Task: Create a task  Implement a new virtual private network (VPN) system for a company , assign it to team member softage.2@softage.net in the project AgileMatrix and update the status of the task to  Off Track , set the priority of the task to Medium
Action: Mouse moved to (598, 431)
Screenshot: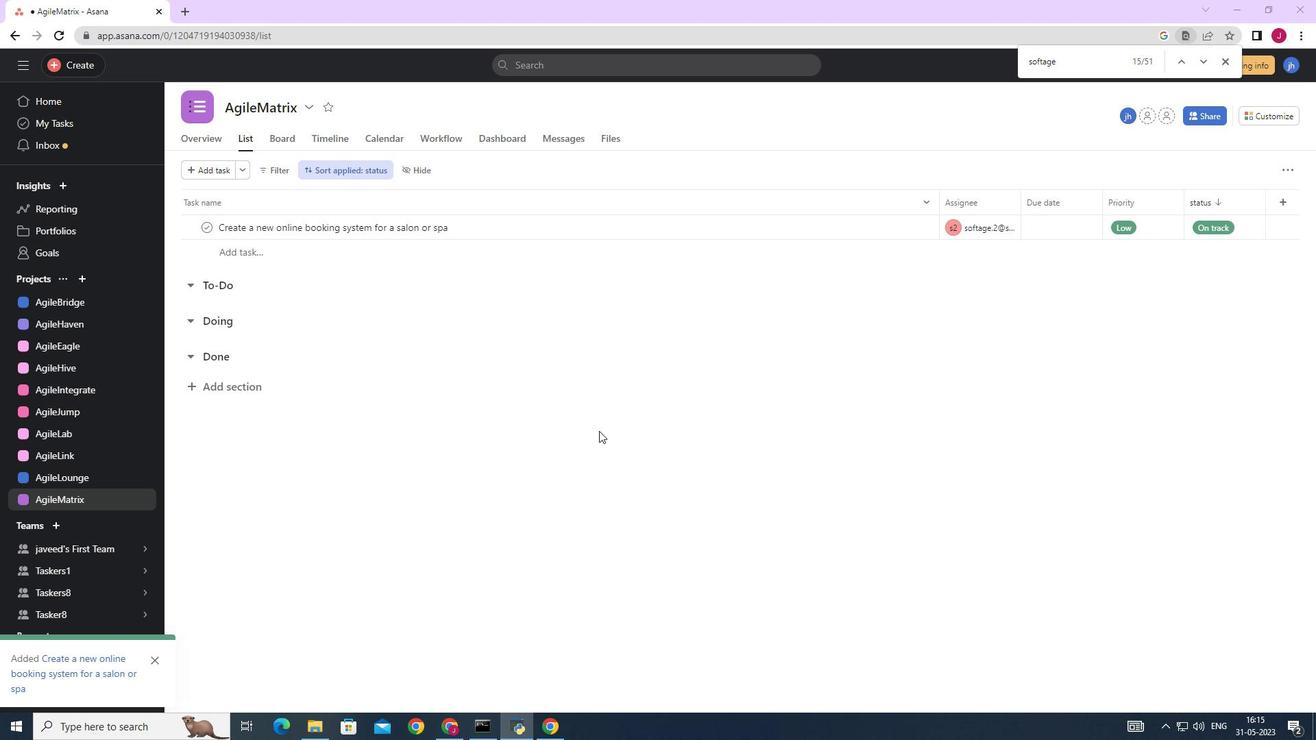 
Action: Mouse scrolled (598, 432) with delta (0, 0)
Screenshot: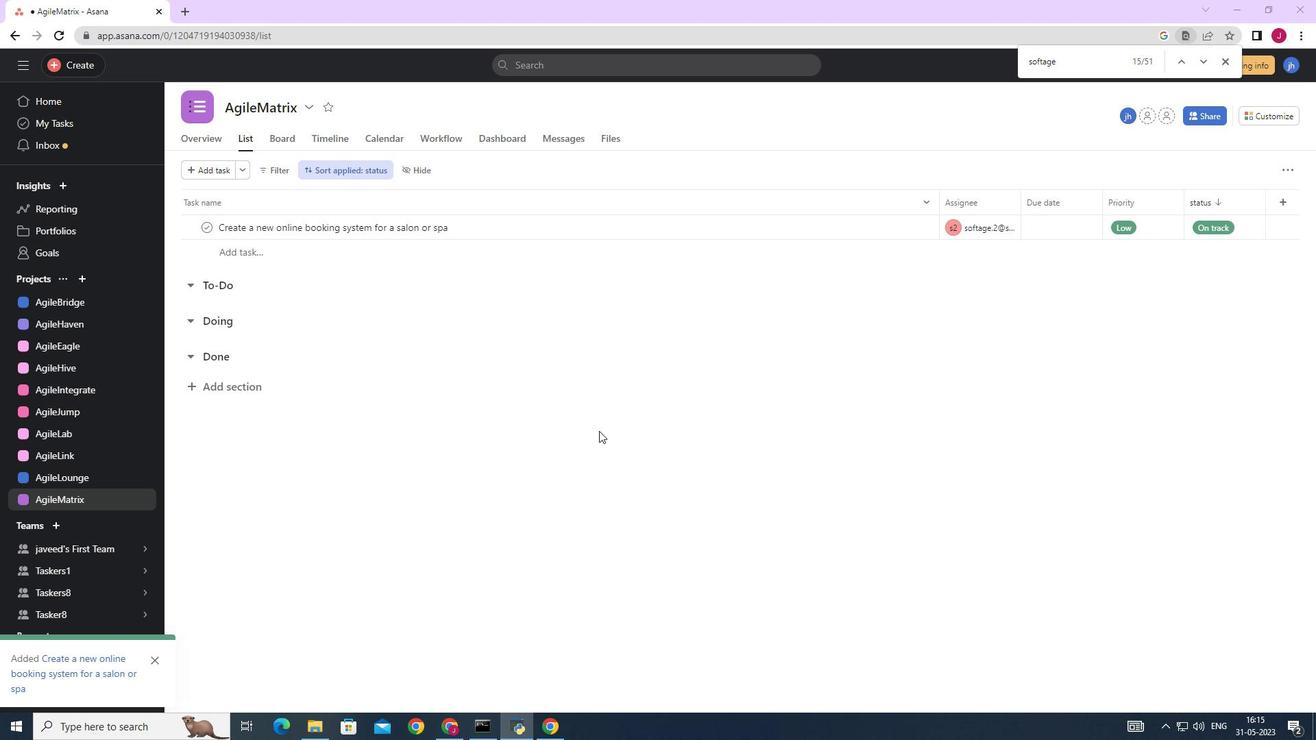 
Action: Mouse moved to (596, 432)
Screenshot: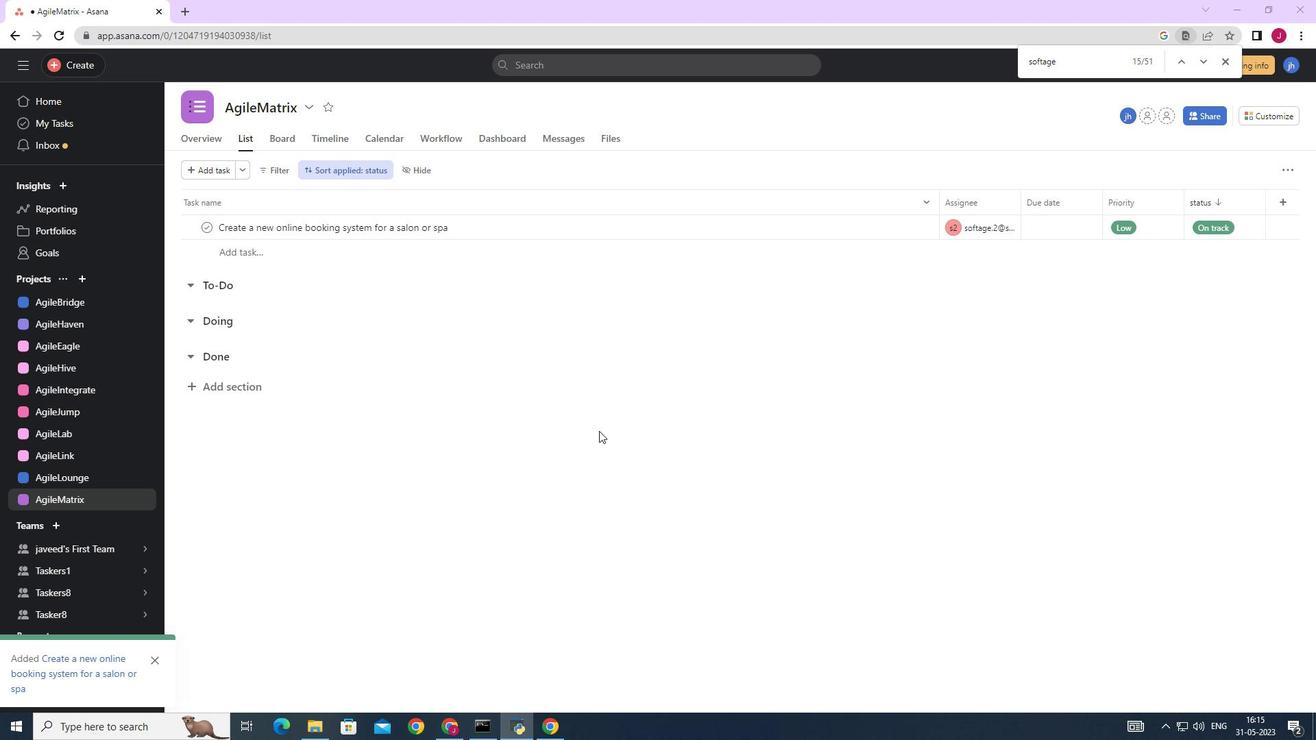 
Action: Mouse scrolled (596, 433) with delta (0, 0)
Screenshot: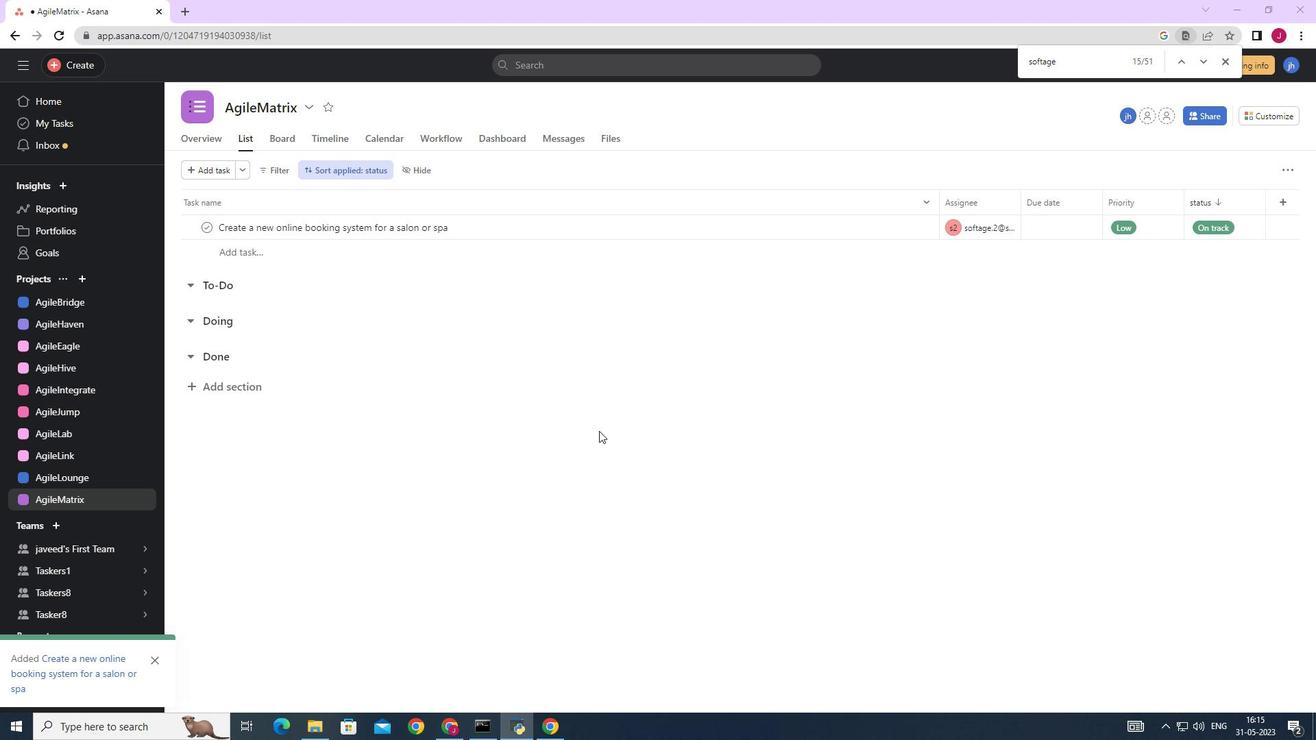 
Action: Mouse moved to (79, 59)
Screenshot: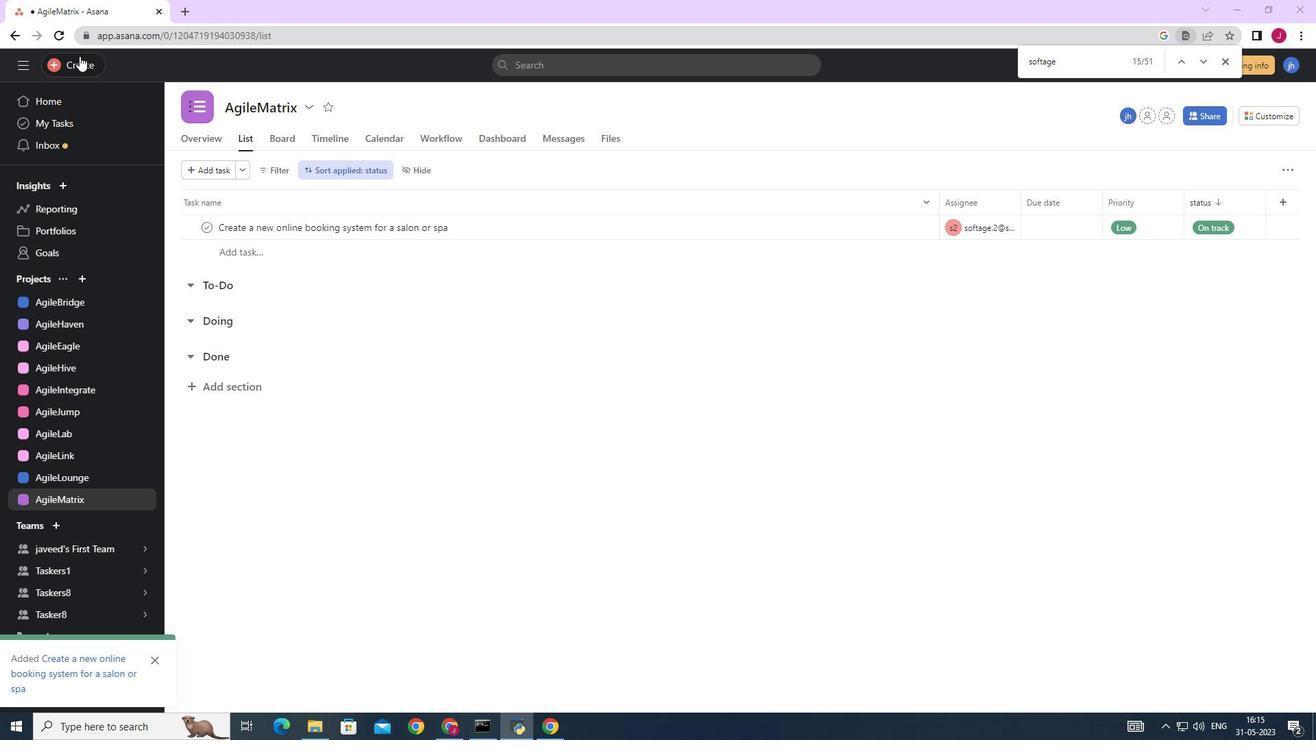 
Action: Mouse pressed left at (79, 59)
Screenshot: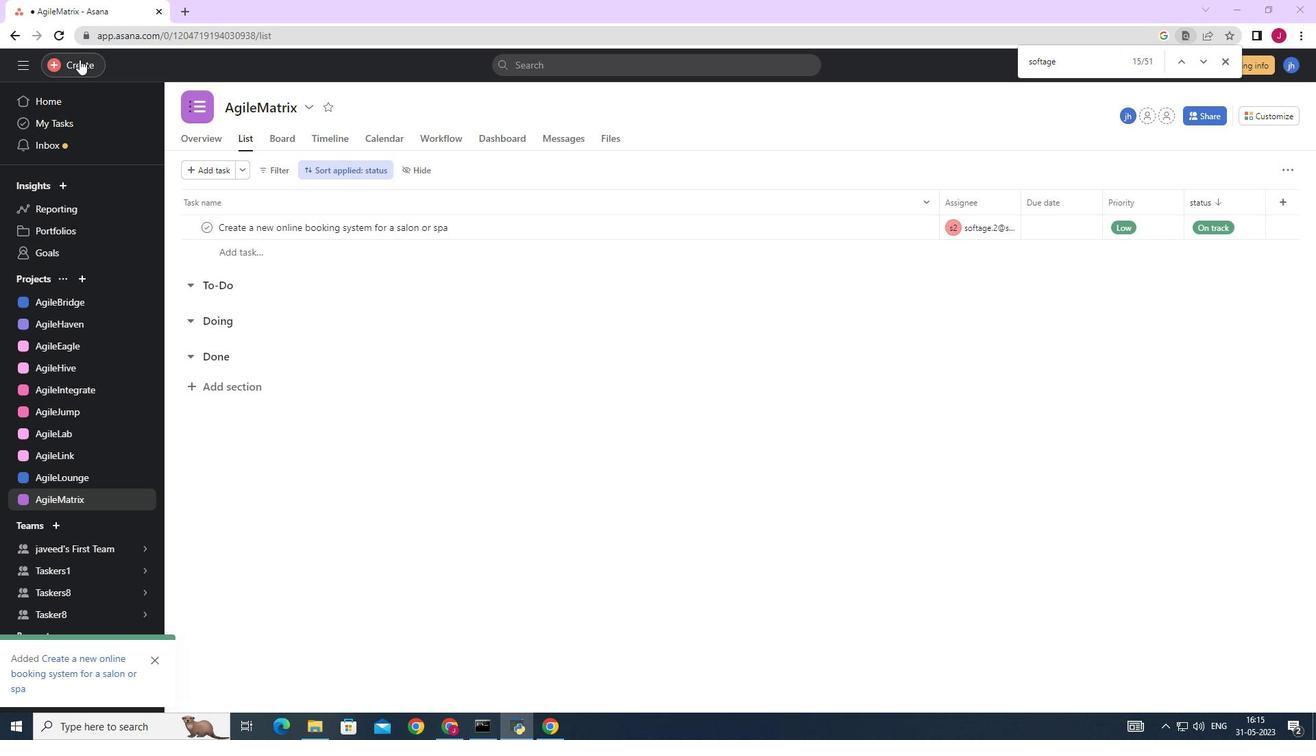 
Action: Mouse moved to (154, 69)
Screenshot: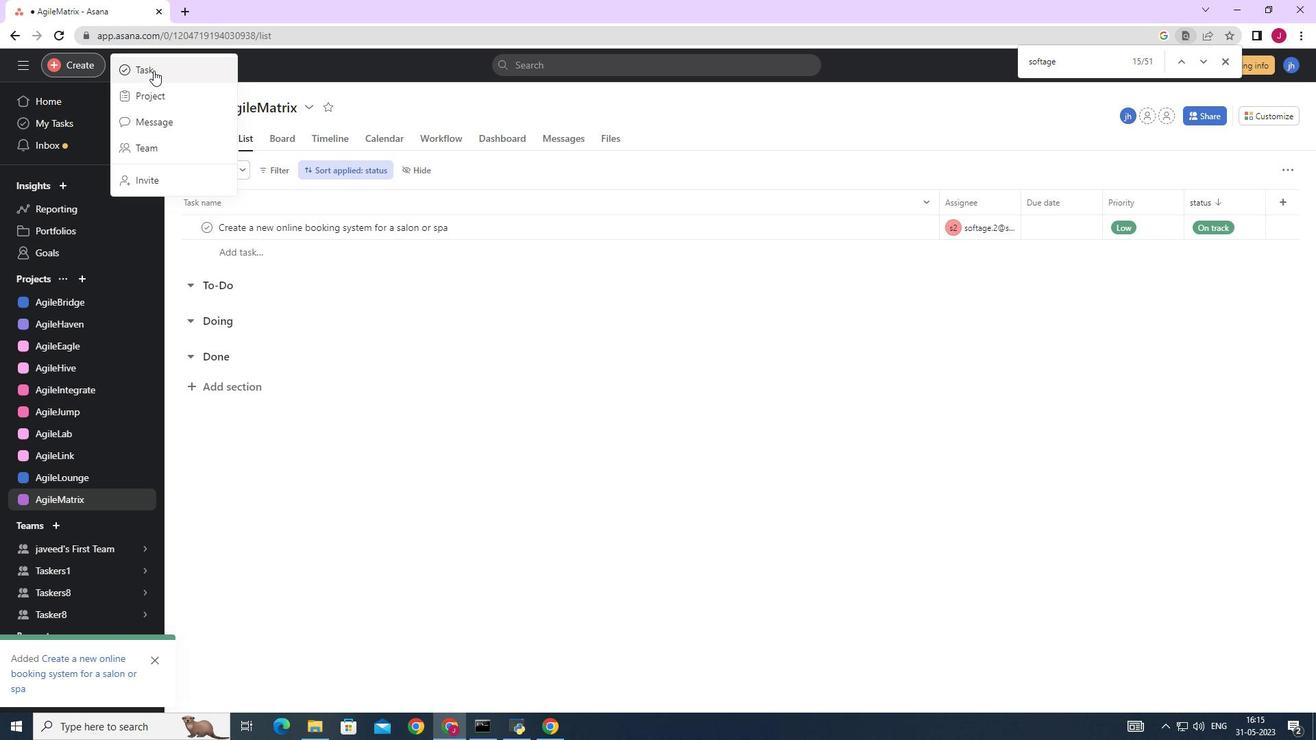 
Action: Mouse pressed left at (154, 69)
Screenshot: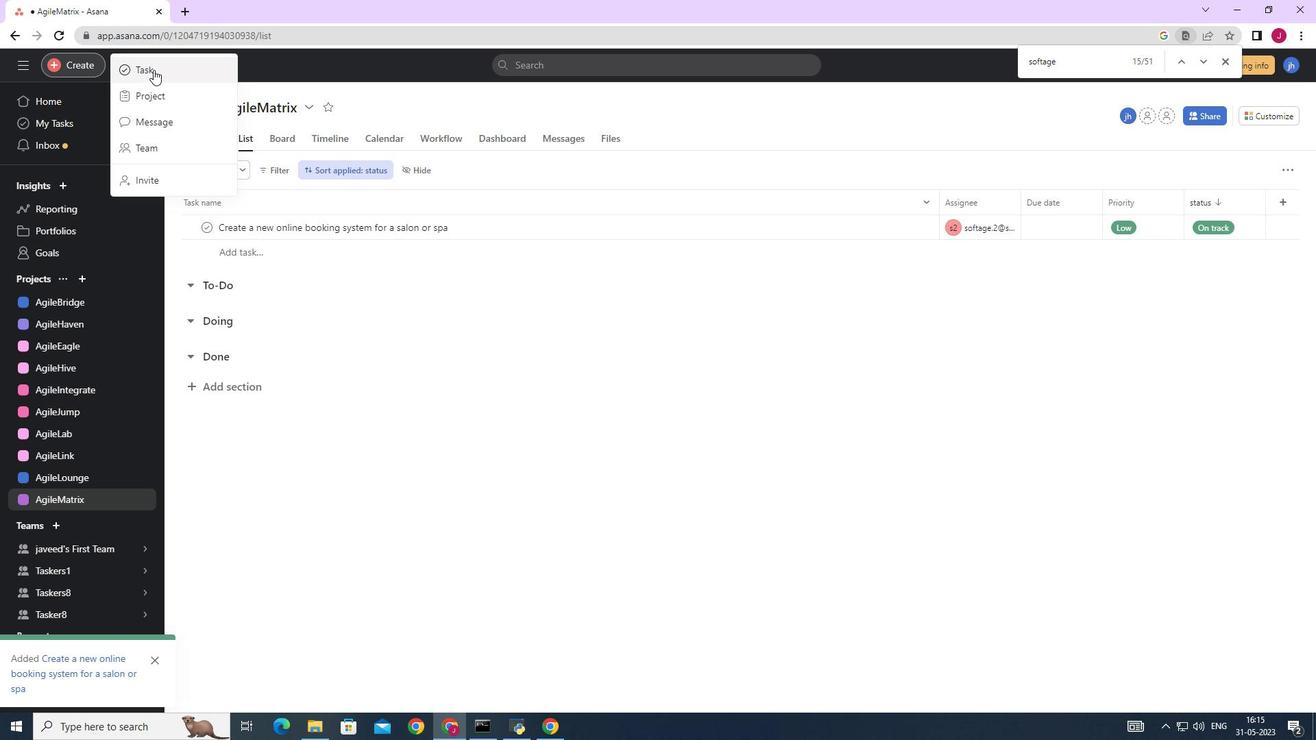 
Action: Mouse moved to (1072, 456)
Screenshot: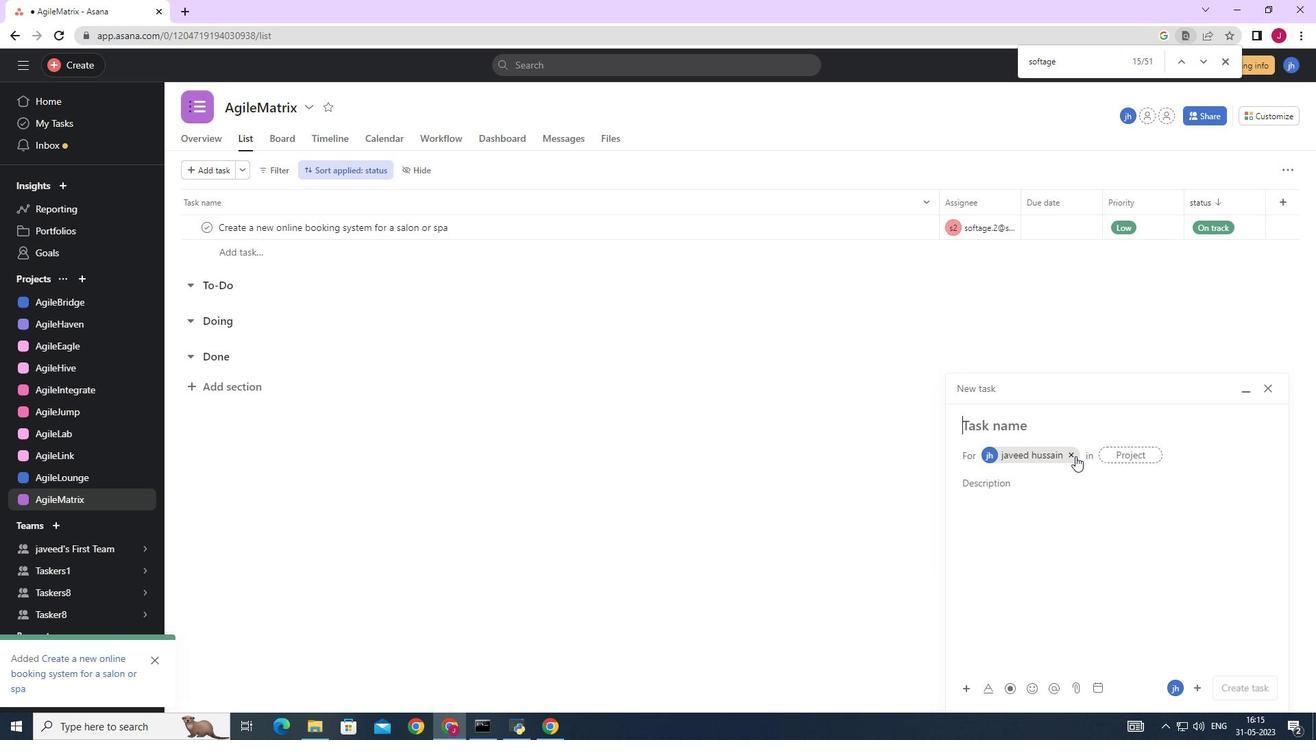 
Action: Mouse pressed left at (1072, 456)
Screenshot: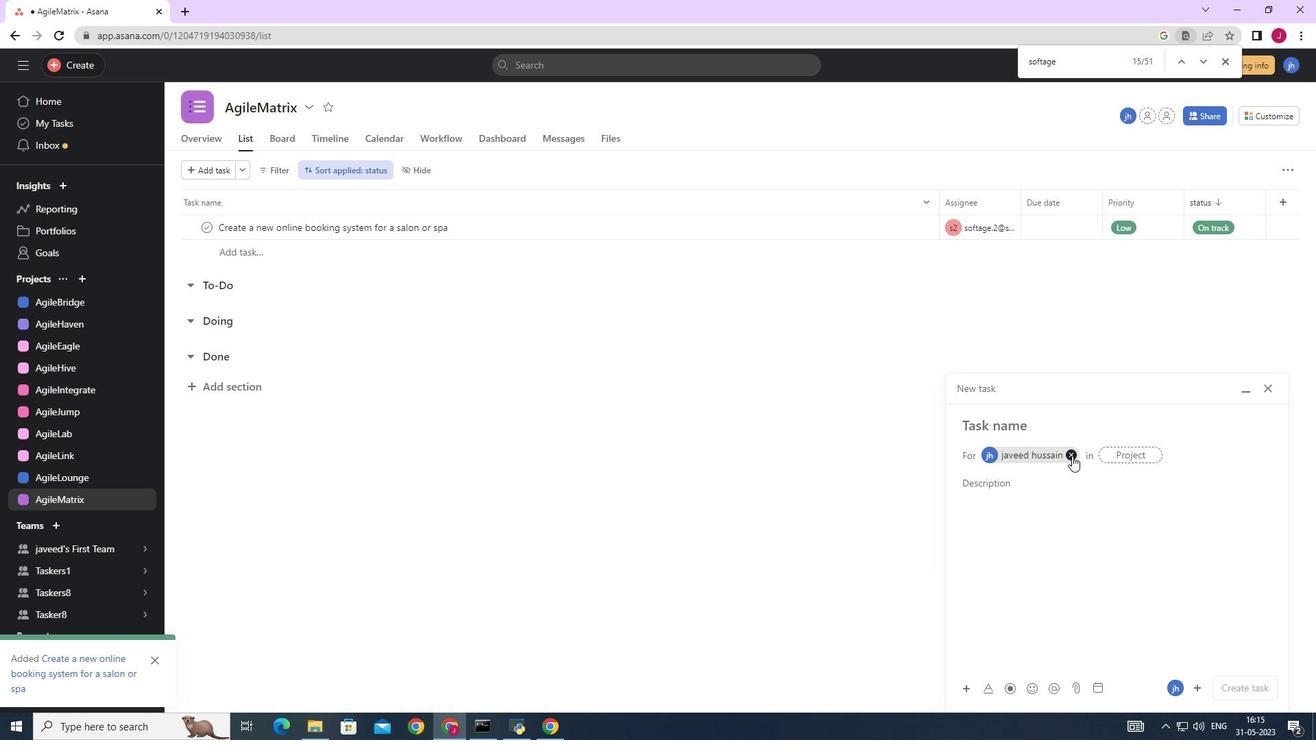 
Action: Mouse moved to (995, 429)
Screenshot: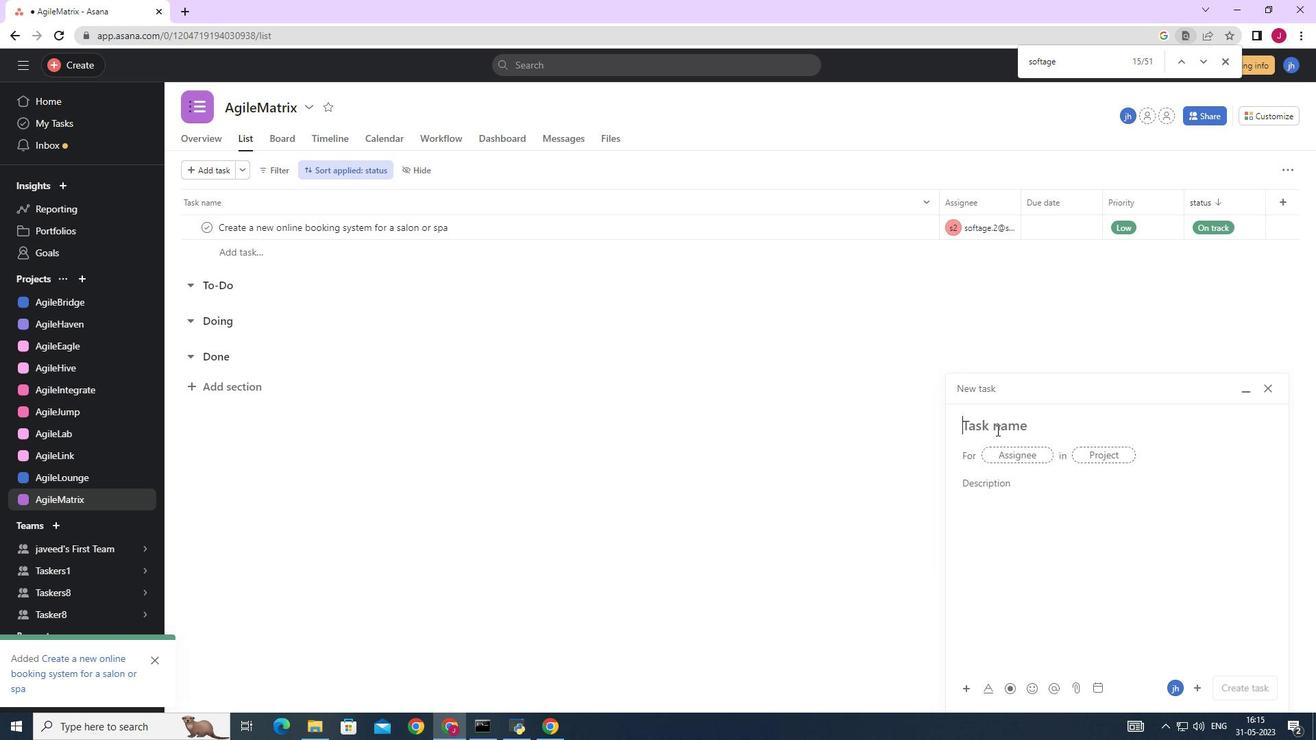 
Action: Key pressed <Key.caps_lock>I<Key.caps_lock>mplement<Key.space>a<Key.space>new<Key.space>virtual<Key.space>private<Key.space>network<Key.space><Key.shift_r>(<Key.caps_lock>V<Key.caps_lock><Key.caps_lock>PN<Key.shift_r><Key.shift_r><Key.shift_r><Key.shift_r><Key.shift_r><Key.shift_r><Key.shift_r><Key.shift_r><Key.shift_r><Key.shift_r><Key.shift_r><Key.shift_r>)<Key.space><Key.caps_lock>system<Key.space>for<Key.space>a<Key.space>comapny<Key.backspace><Key.backspace><Key.backspace><Key.backspace>pany<Key.space>
Screenshot: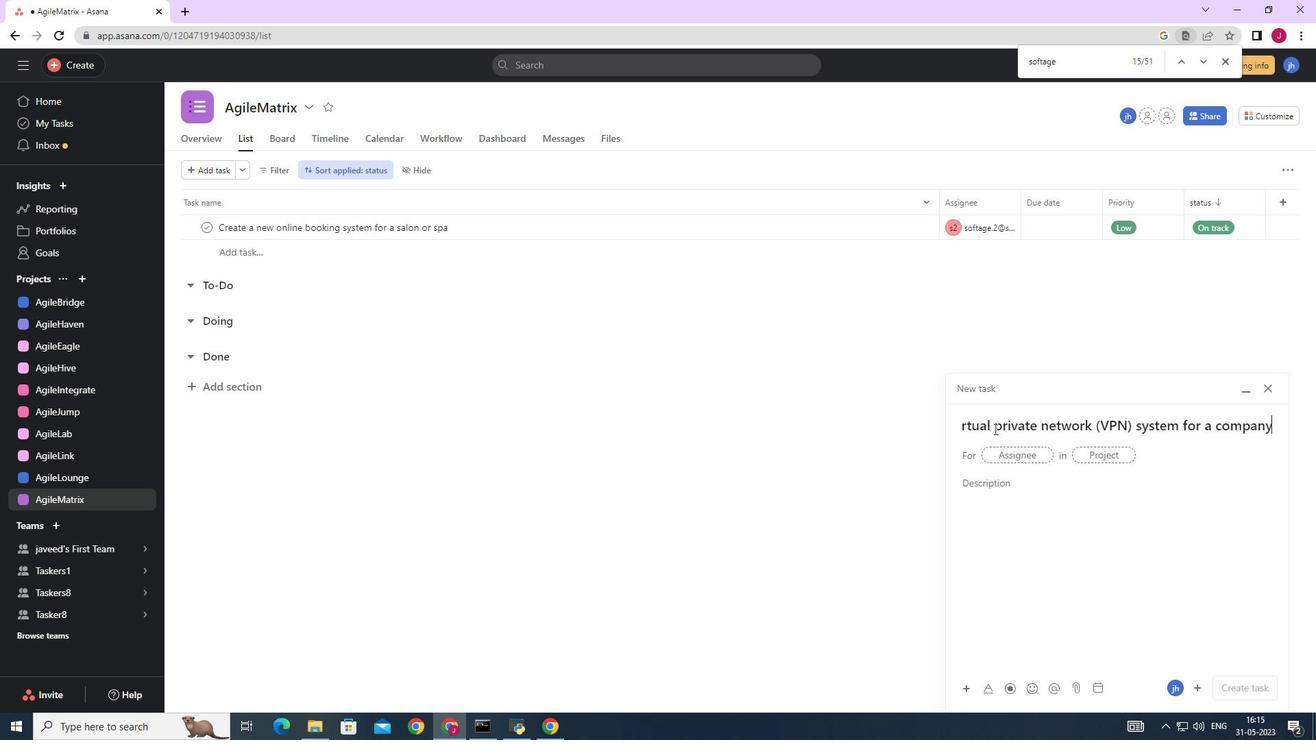 
Action: Mouse moved to (1016, 456)
Screenshot: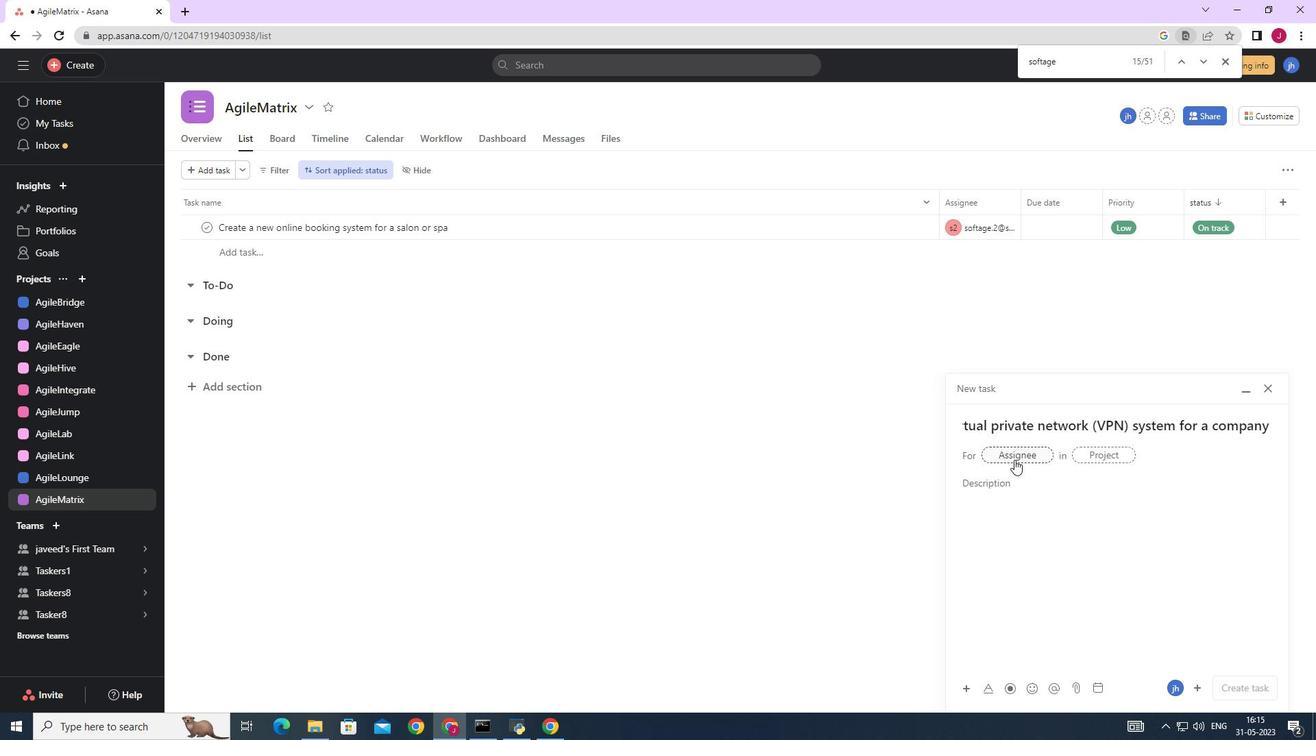 
Action: Mouse pressed left at (1016, 456)
Screenshot: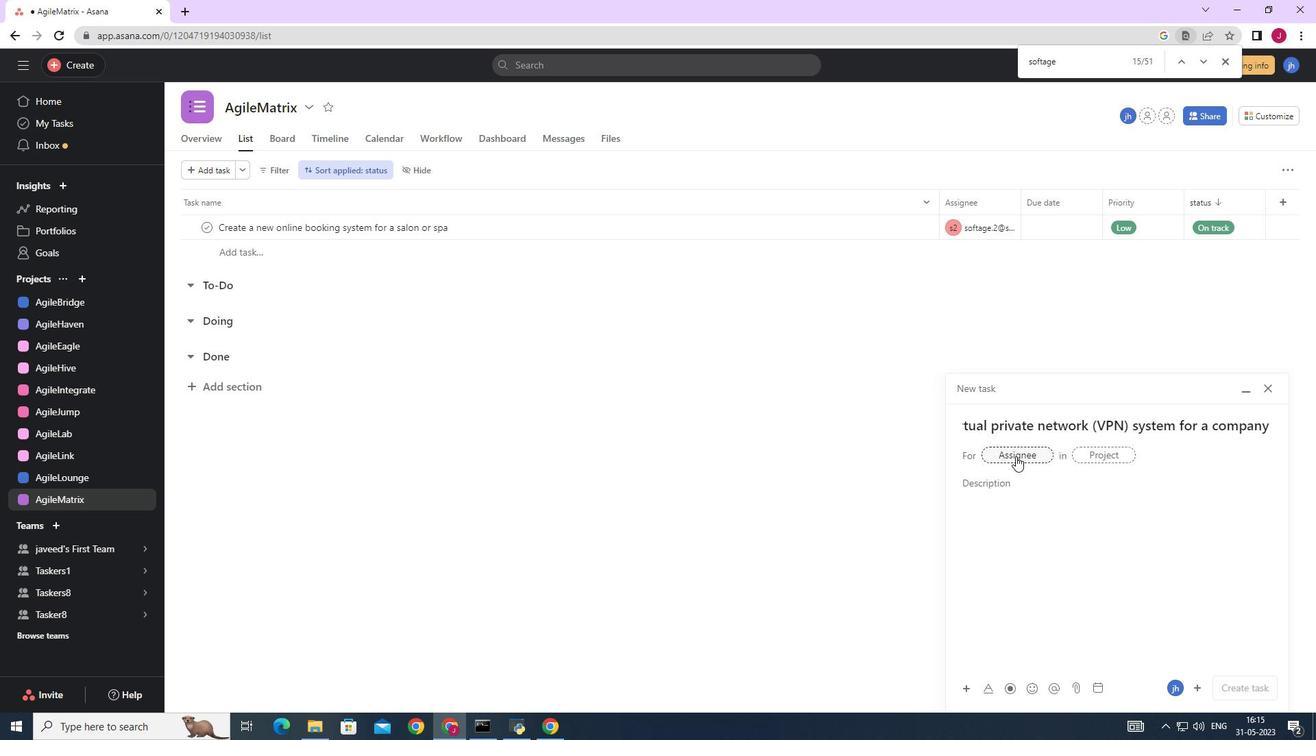 
Action: Key pressed softage
Screenshot: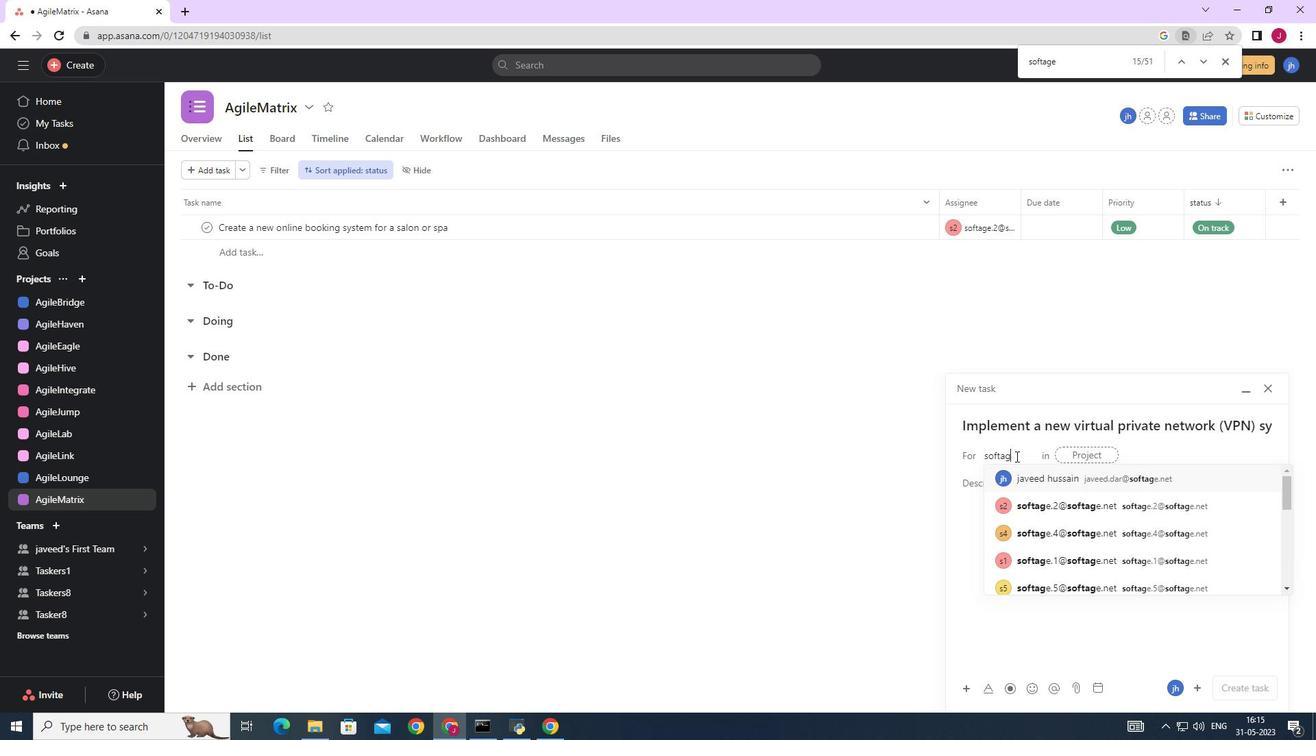 
Action: Mouse moved to (1069, 506)
Screenshot: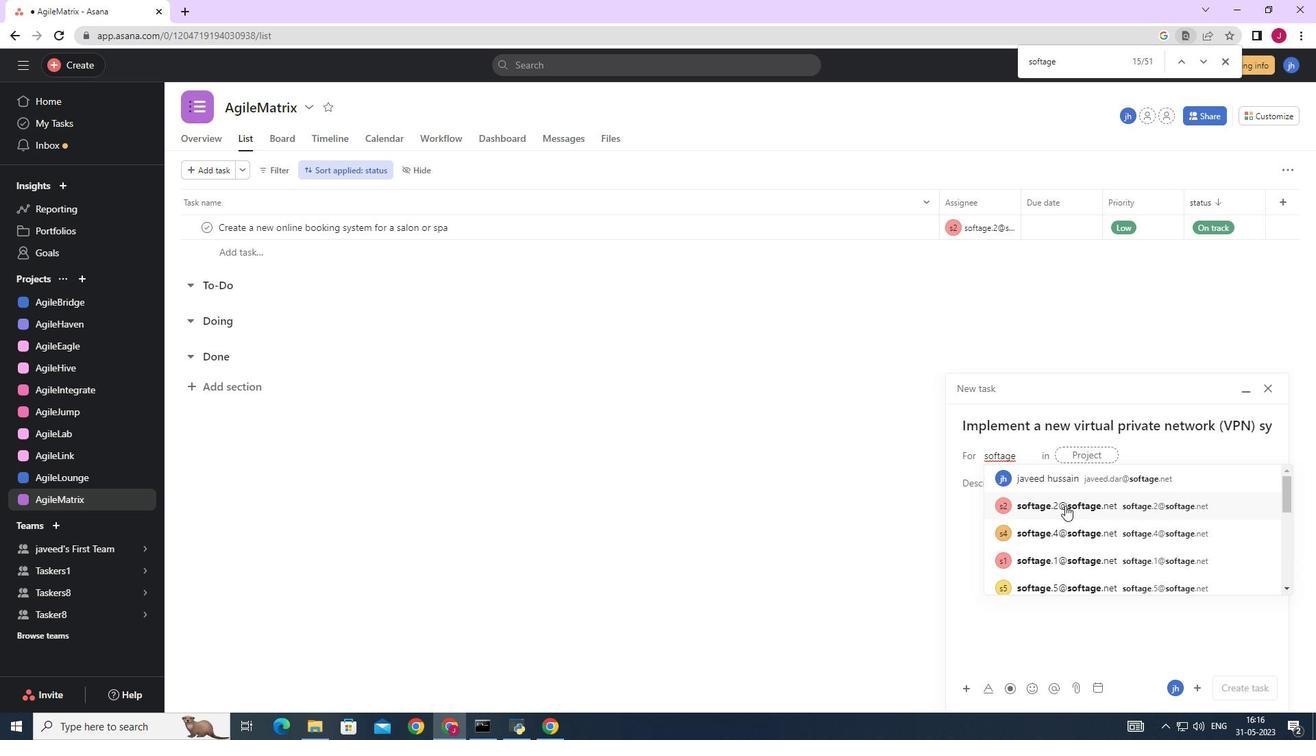 
Action: Mouse pressed left at (1069, 506)
Screenshot: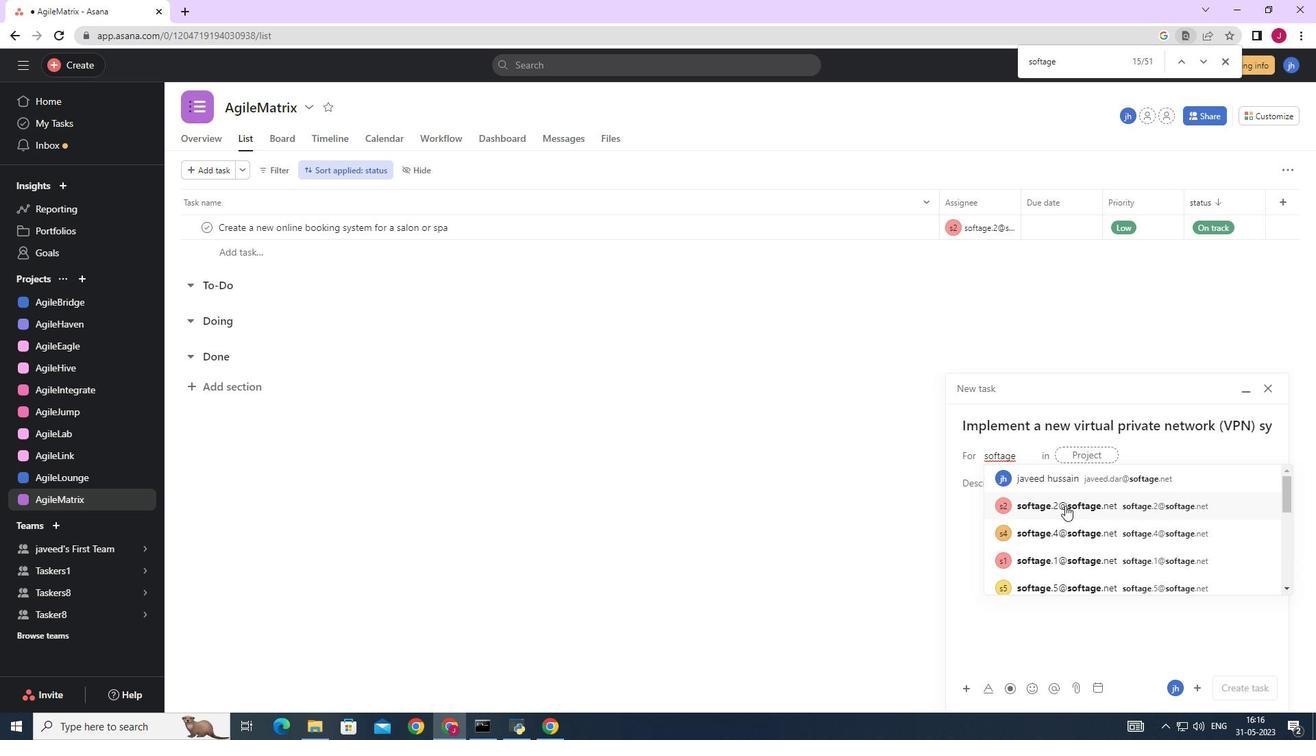 
Action: Mouse moved to (876, 478)
Screenshot: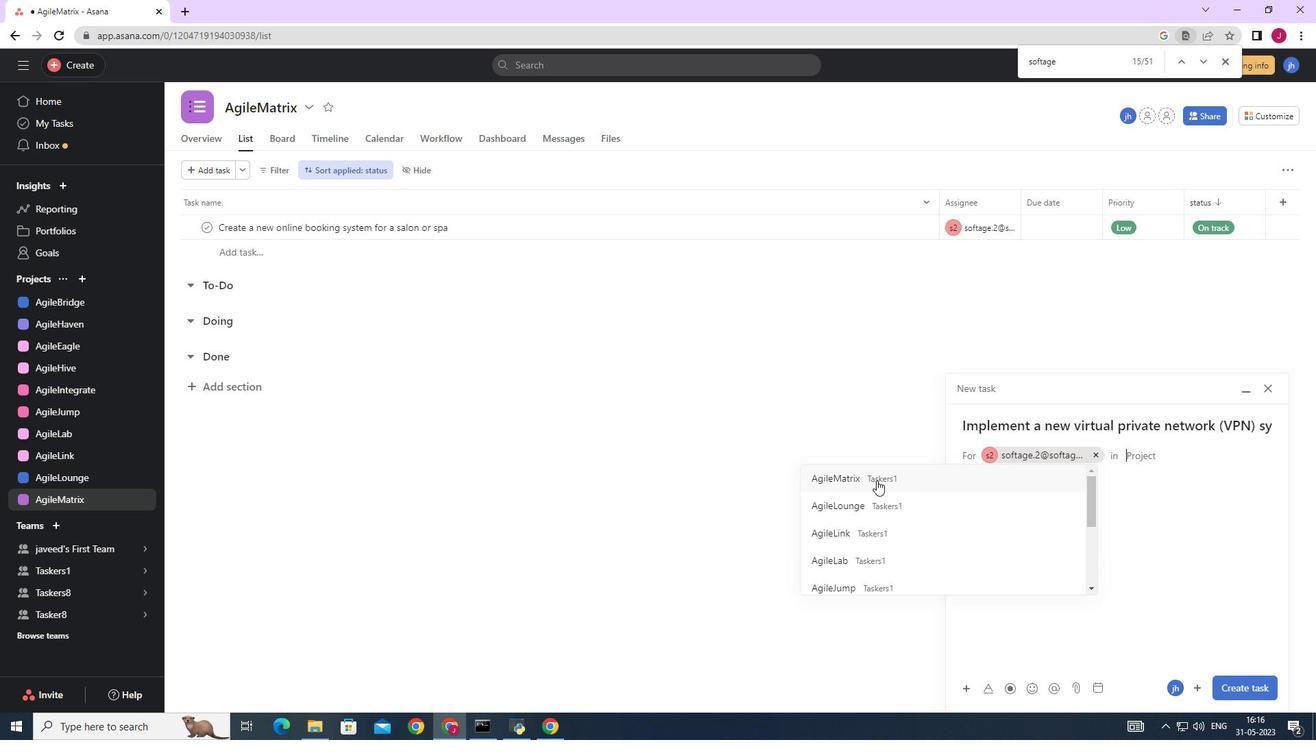 
Action: Mouse pressed left at (876, 478)
Screenshot: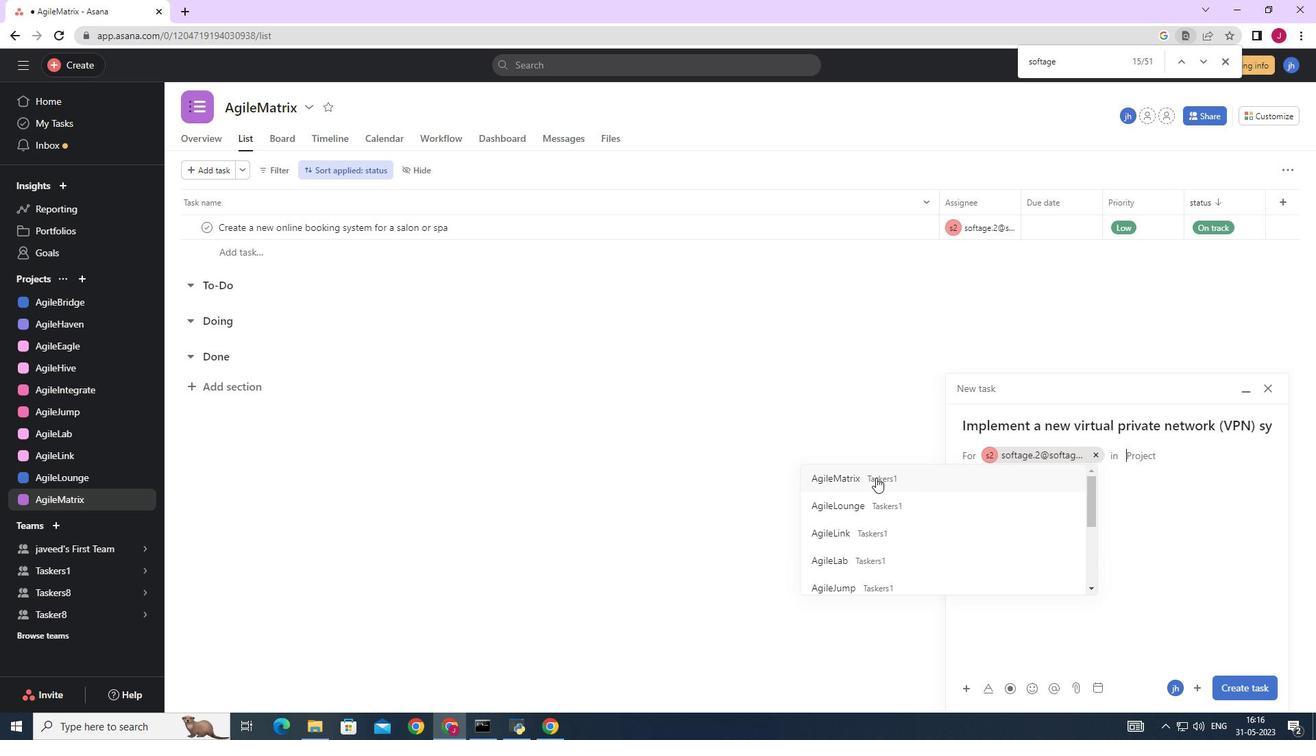 
Action: Mouse moved to (1033, 488)
Screenshot: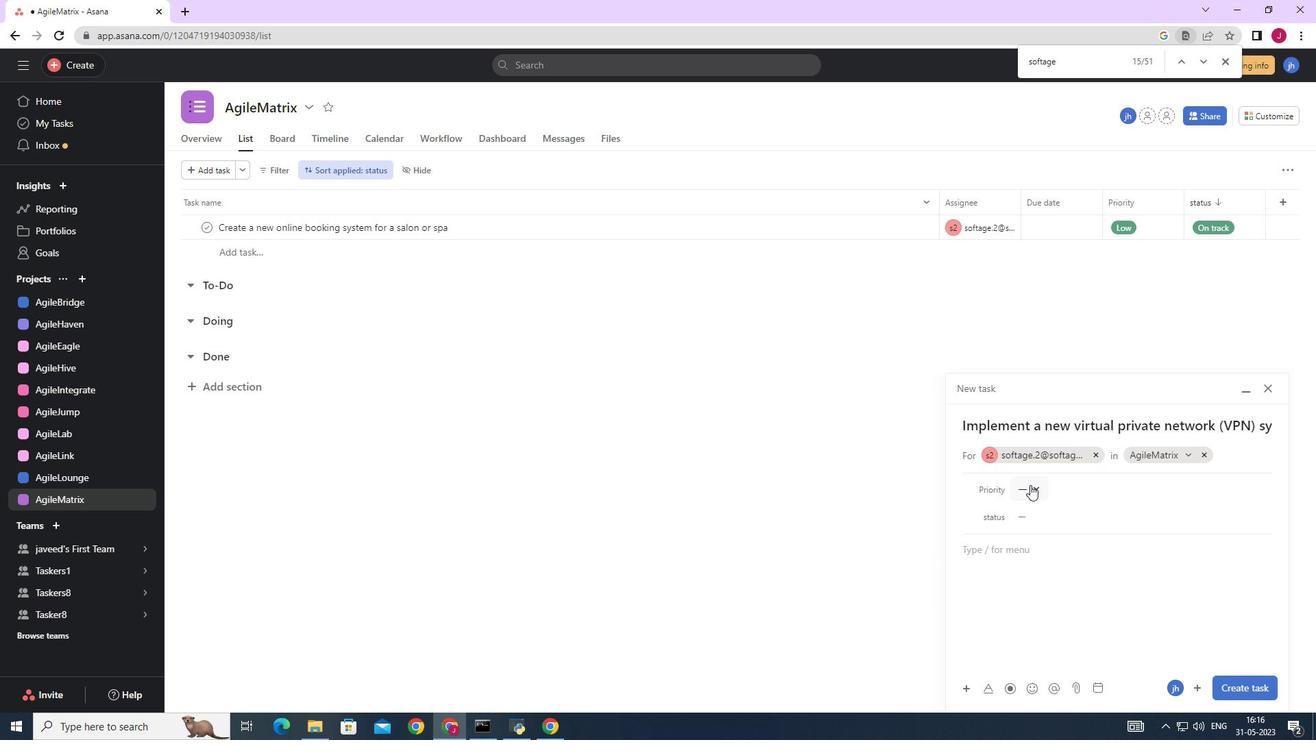 
Action: Mouse pressed left at (1033, 488)
Screenshot: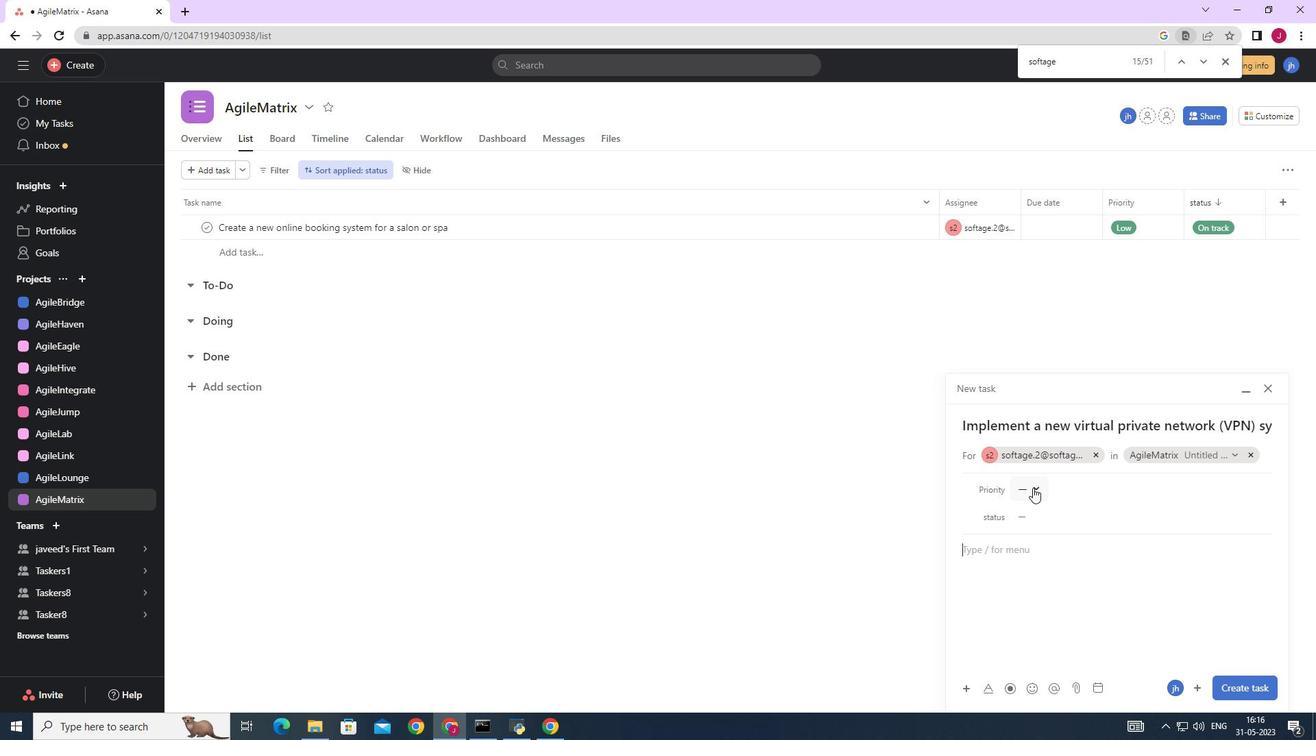 
Action: Mouse moved to (1055, 555)
Screenshot: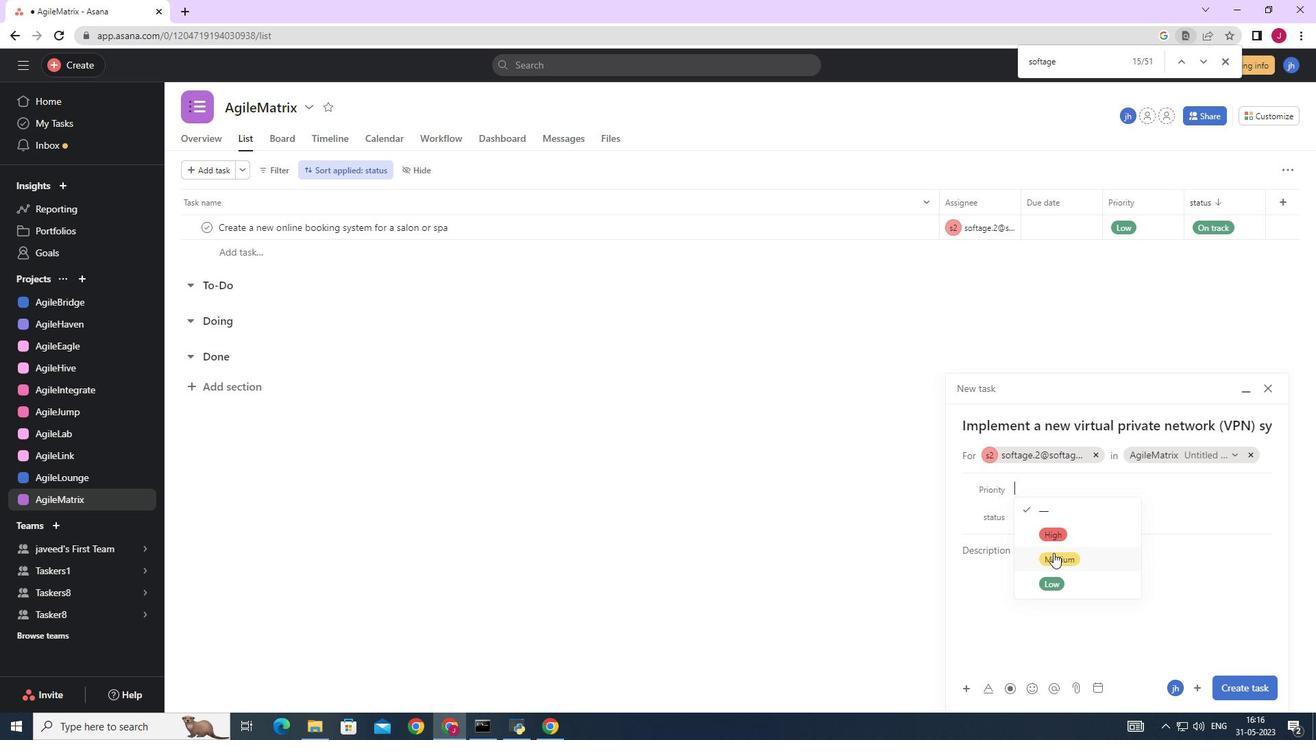 
Action: Mouse pressed left at (1055, 555)
Screenshot: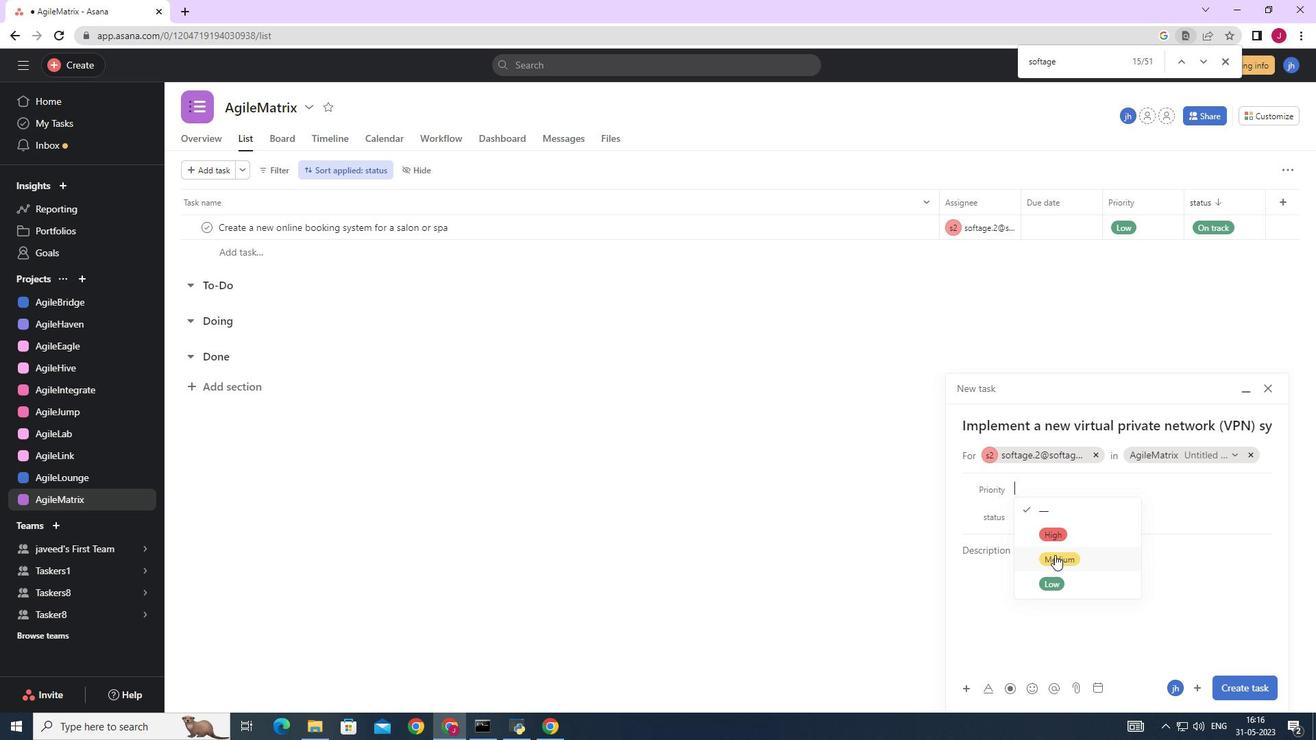 
Action: Mouse moved to (1039, 511)
Screenshot: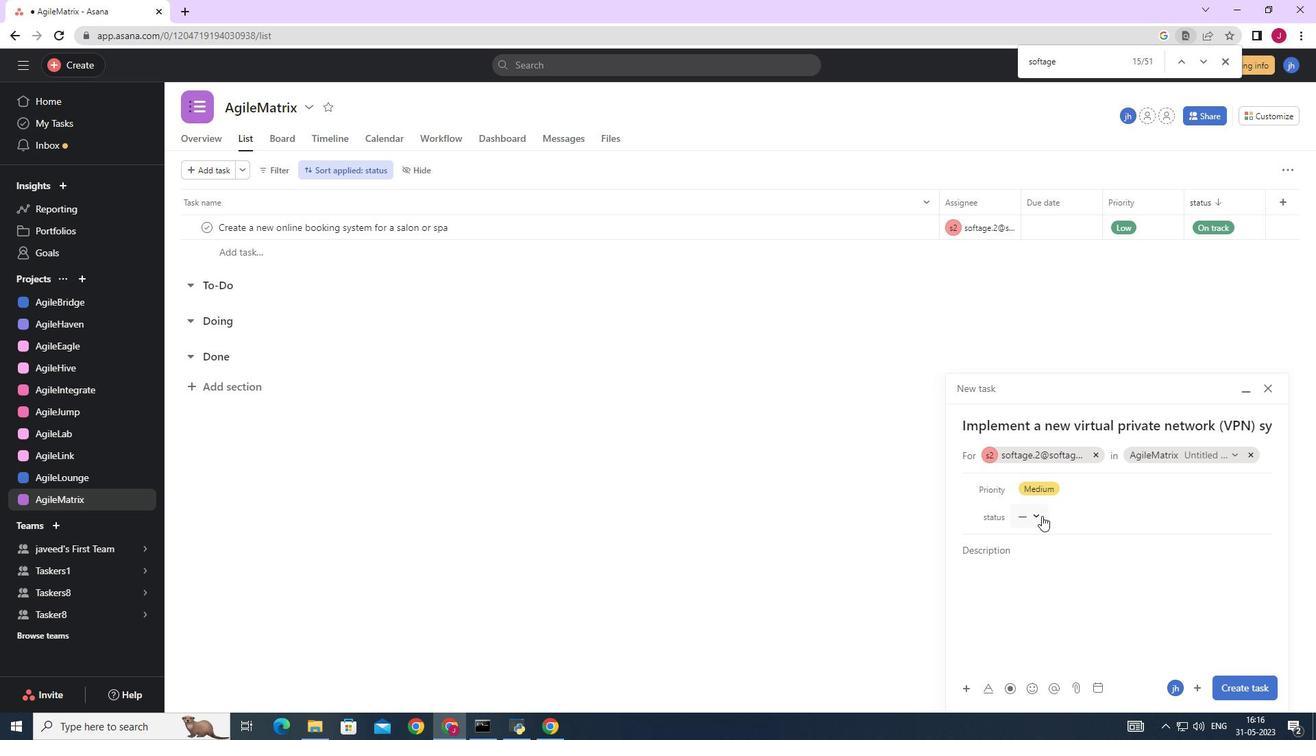 
Action: Mouse pressed left at (1039, 511)
Screenshot: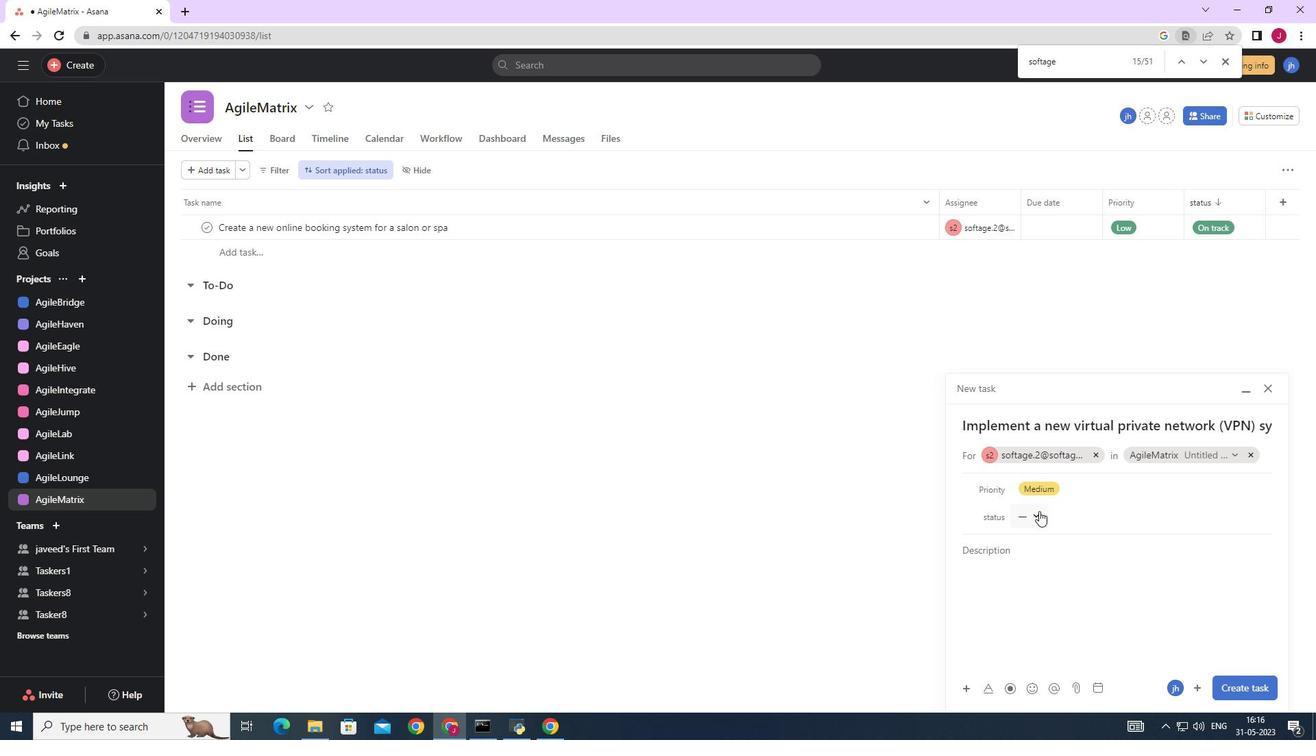
Action: Mouse moved to (1069, 583)
Screenshot: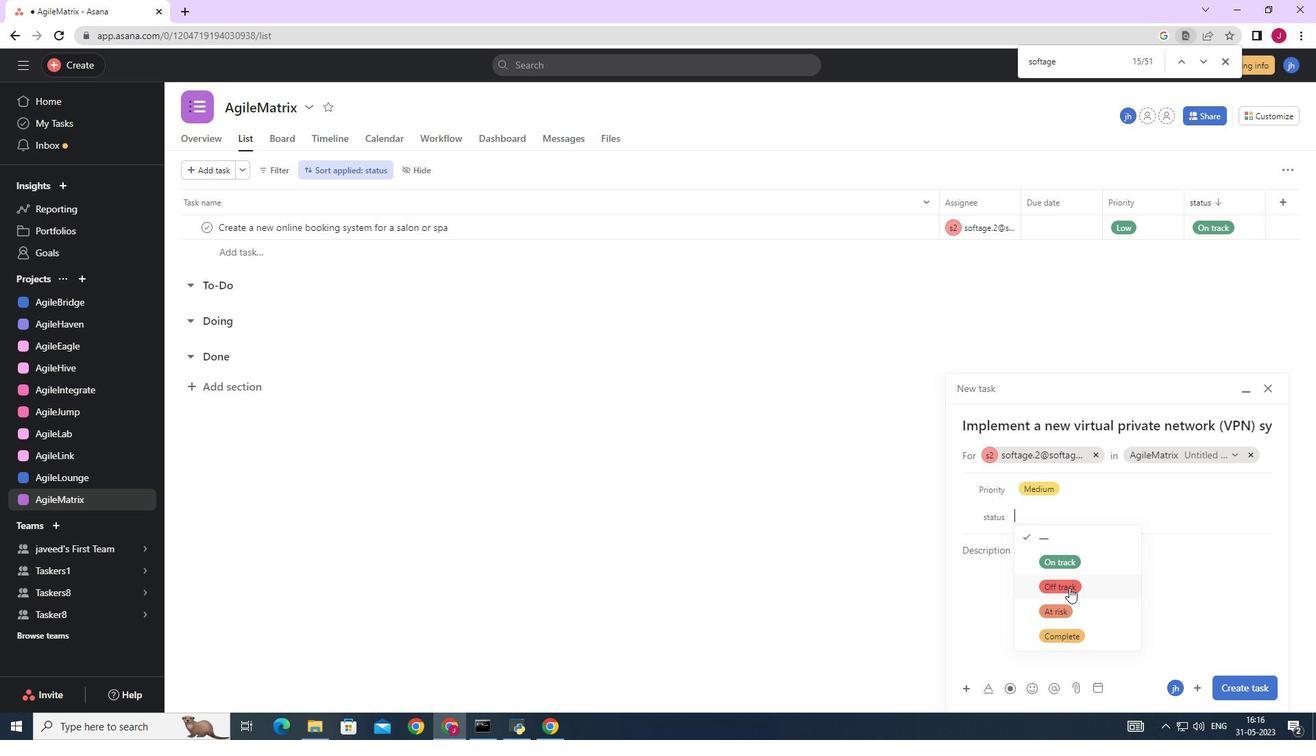 
Action: Mouse pressed left at (1069, 583)
Screenshot: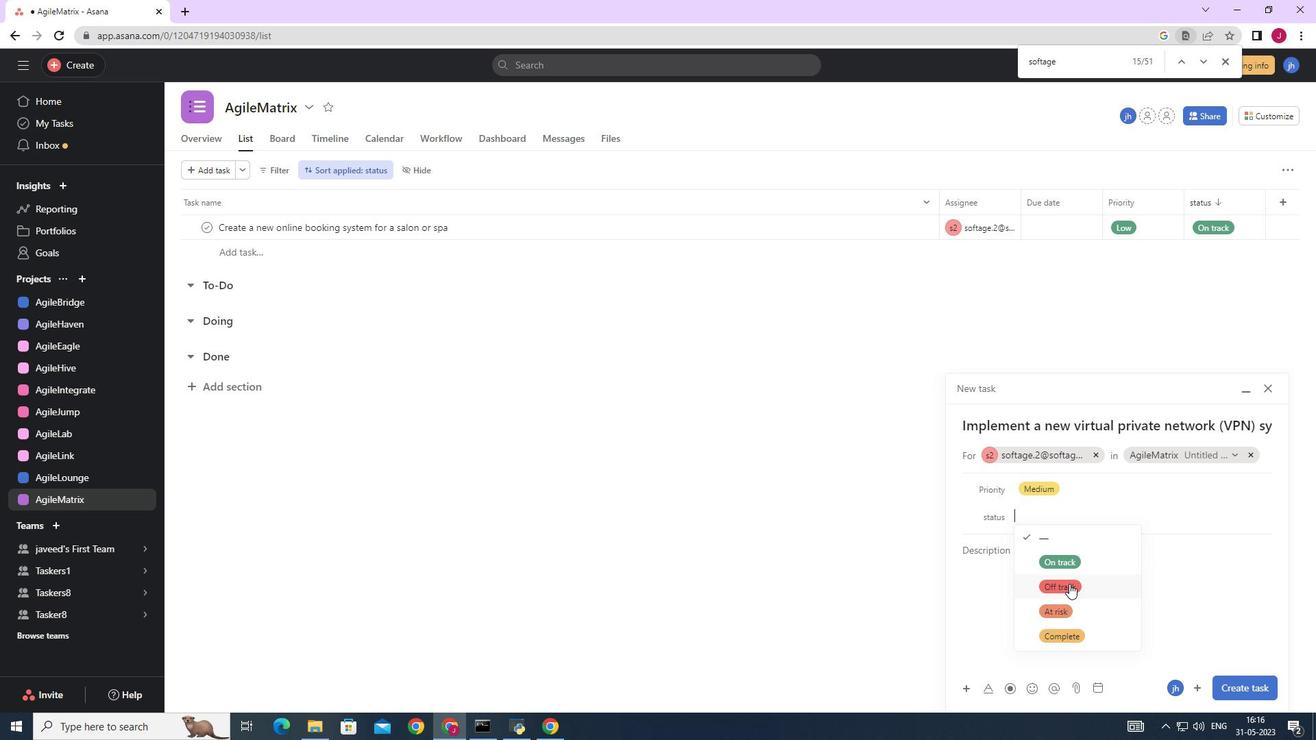 
Action: Mouse moved to (1235, 687)
Screenshot: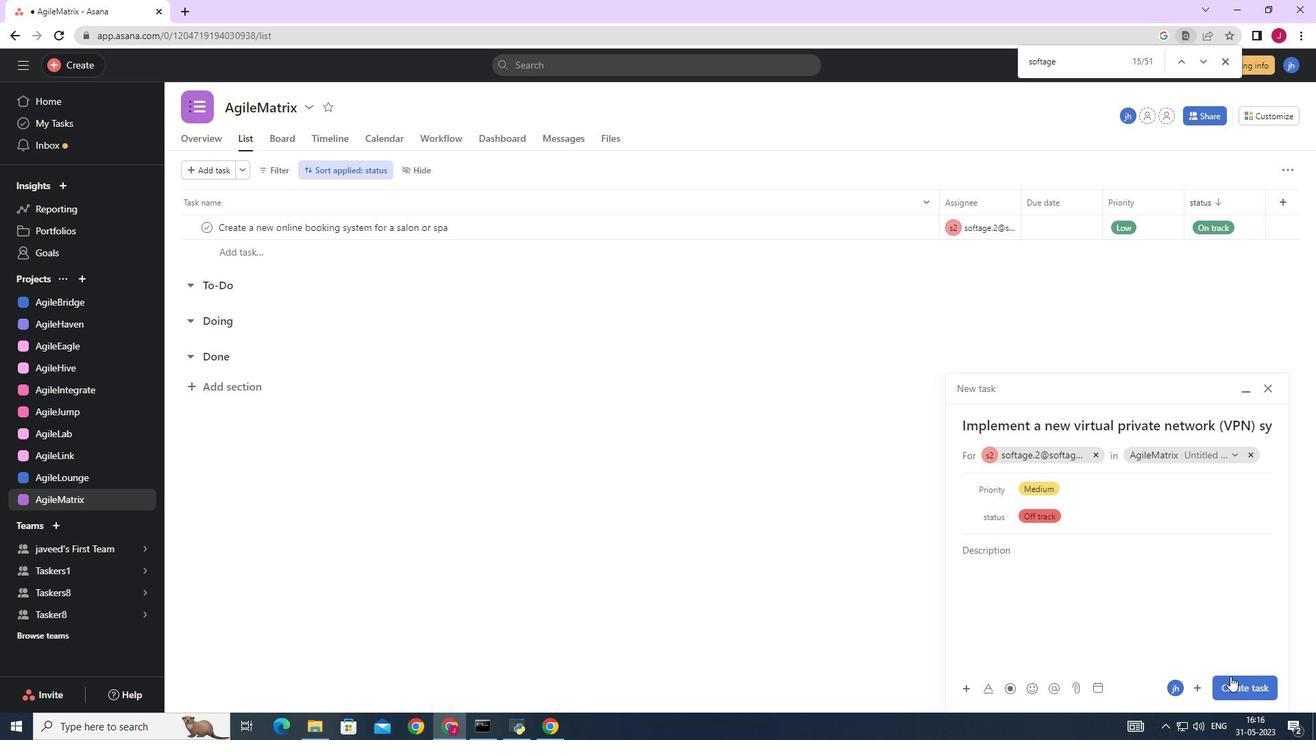 
Action: Mouse pressed left at (1235, 687)
Screenshot: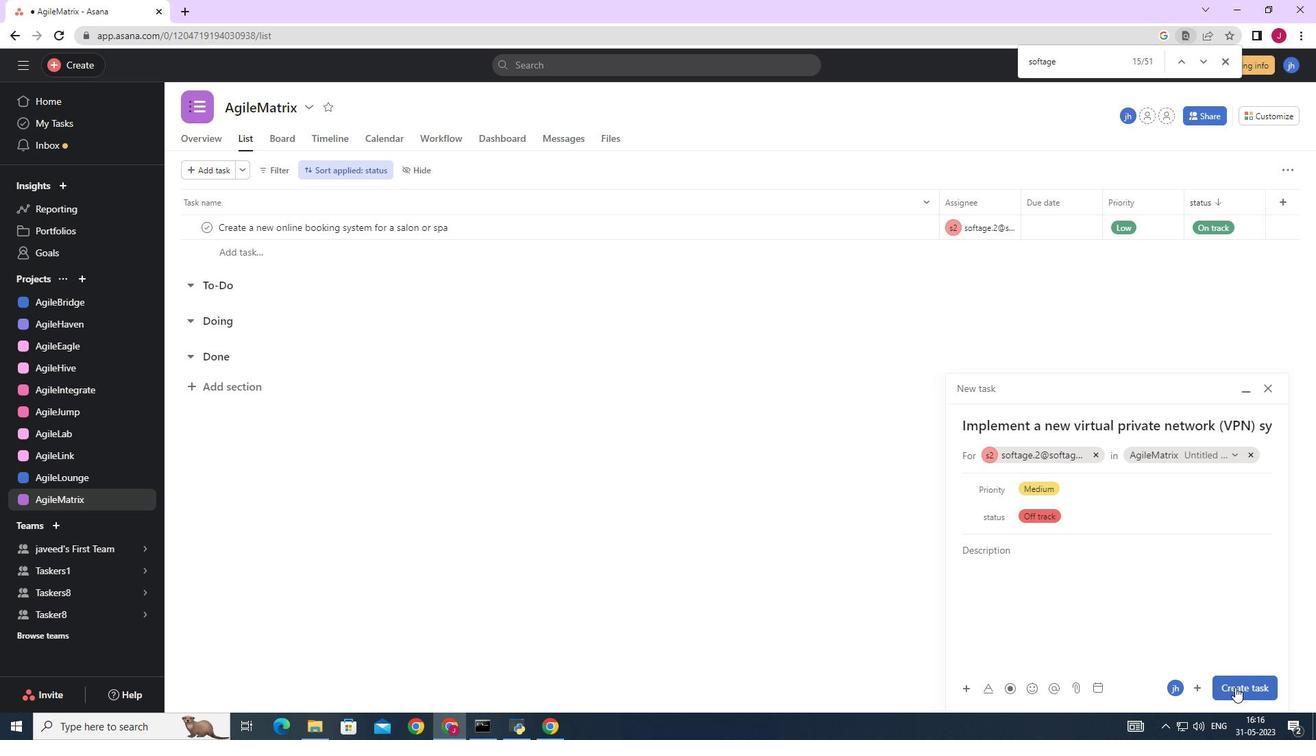 
